Task: Create a due date automation trigger when advanced on, 2 working days before a card is due add fields without custom field "Resume" set to a date not in this week is due at 11:00 AM.
Action: Mouse moved to (934, 75)
Screenshot: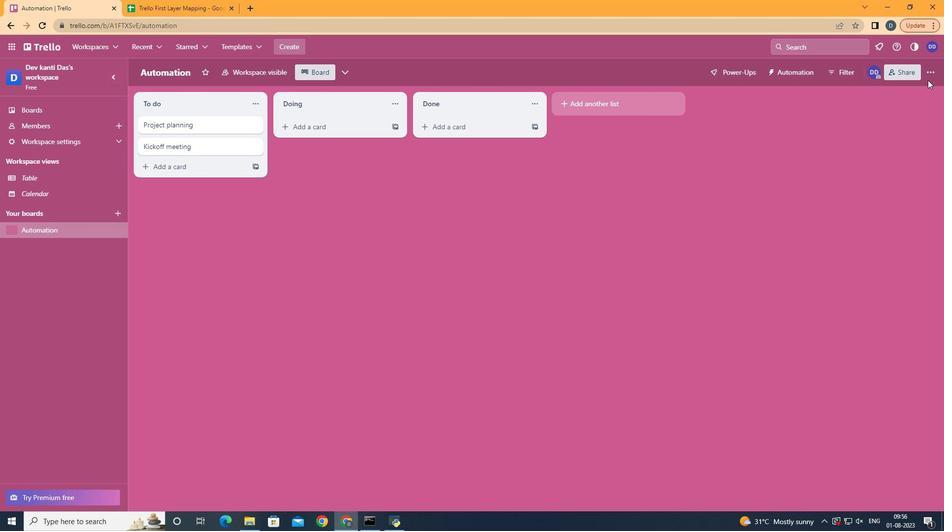 
Action: Mouse pressed left at (934, 75)
Screenshot: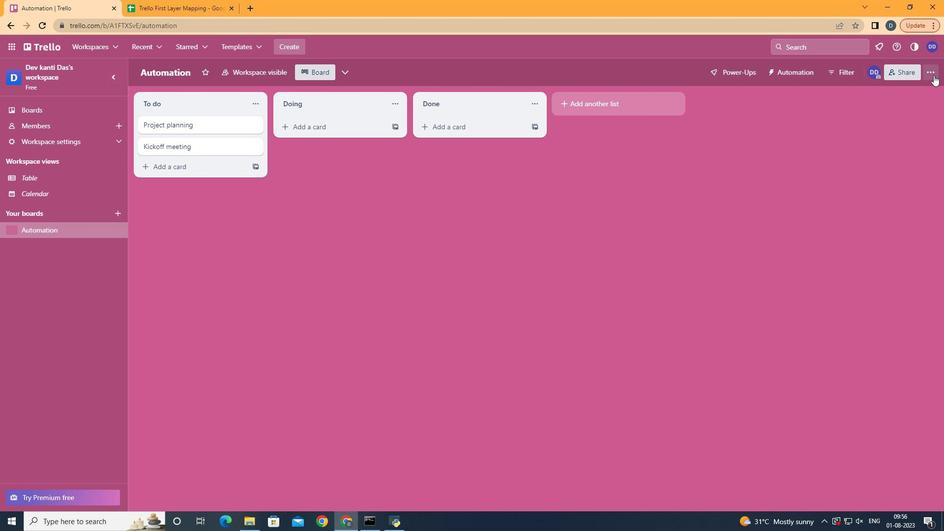 
Action: Mouse moved to (860, 208)
Screenshot: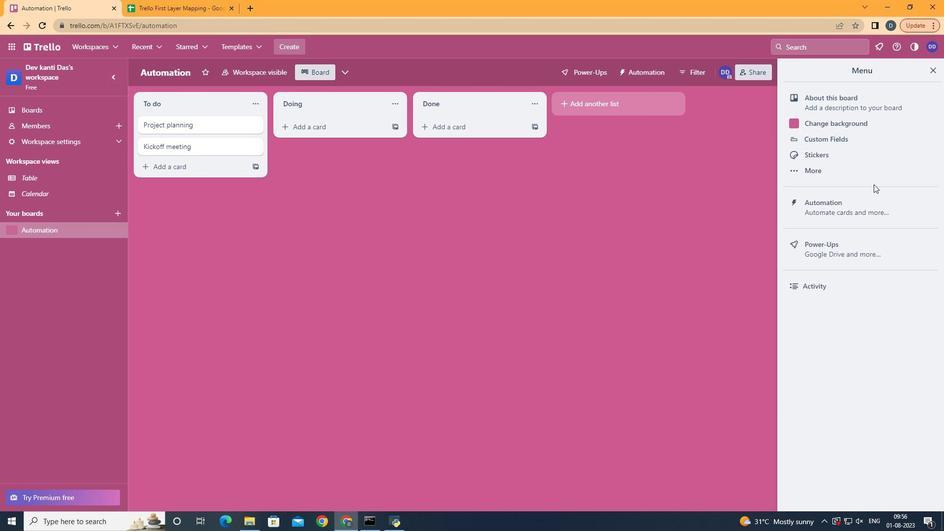 
Action: Mouse pressed left at (860, 208)
Screenshot: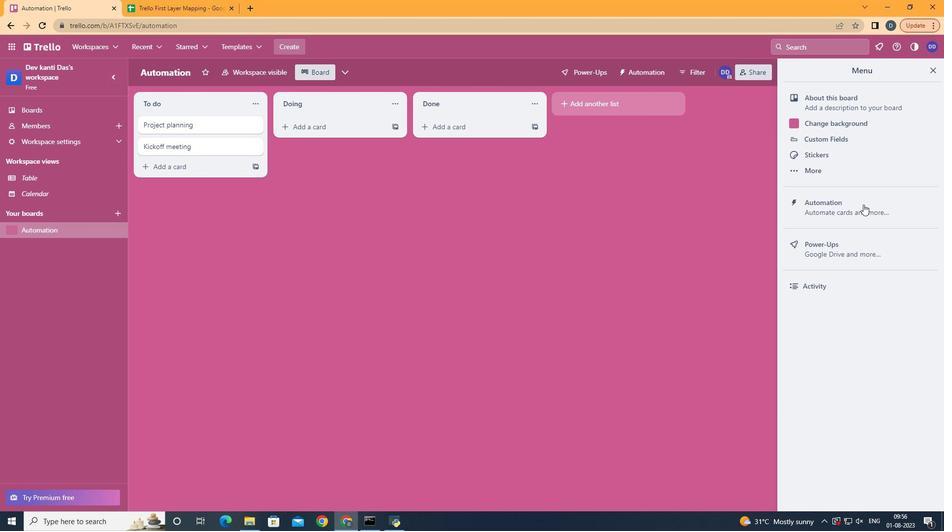 
Action: Mouse moved to (191, 199)
Screenshot: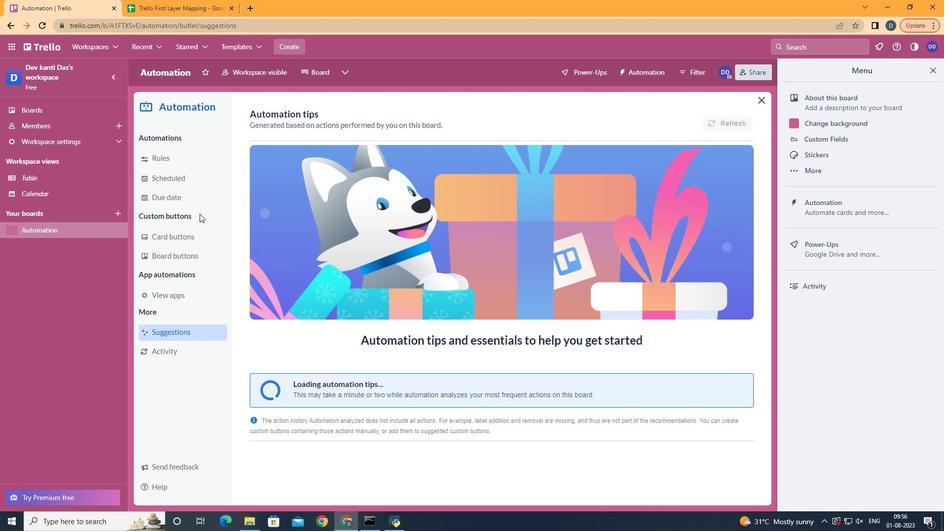 
Action: Mouse pressed left at (191, 199)
Screenshot: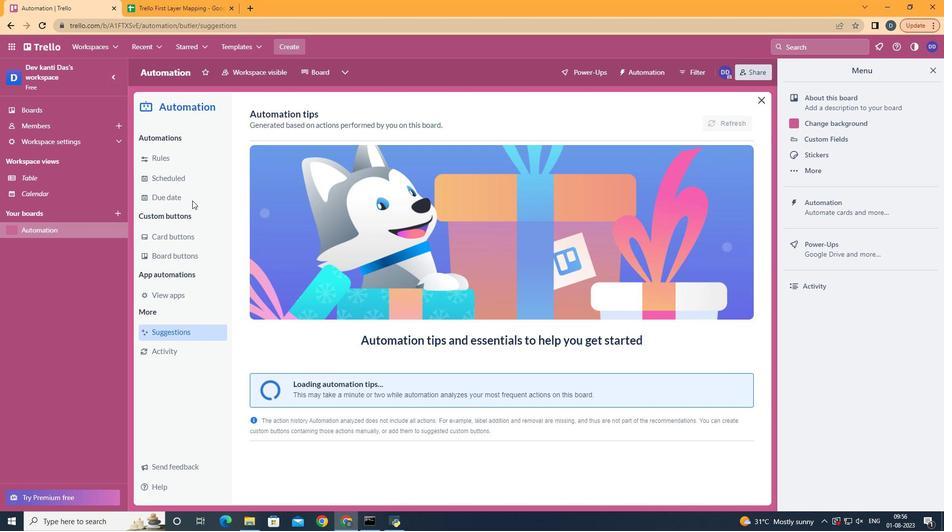 
Action: Mouse moved to (702, 121)
Screenshot: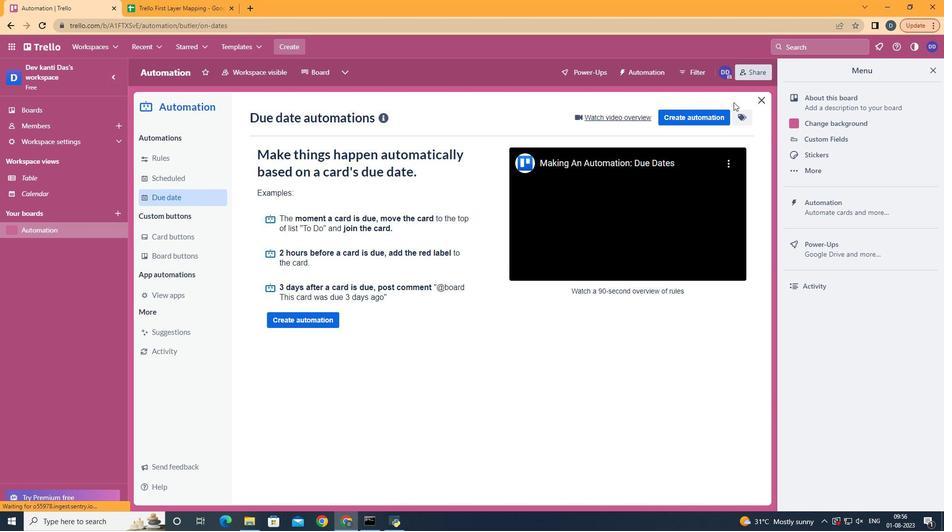 
Action: Mouse pressed left at (702, 121)
Screenshot: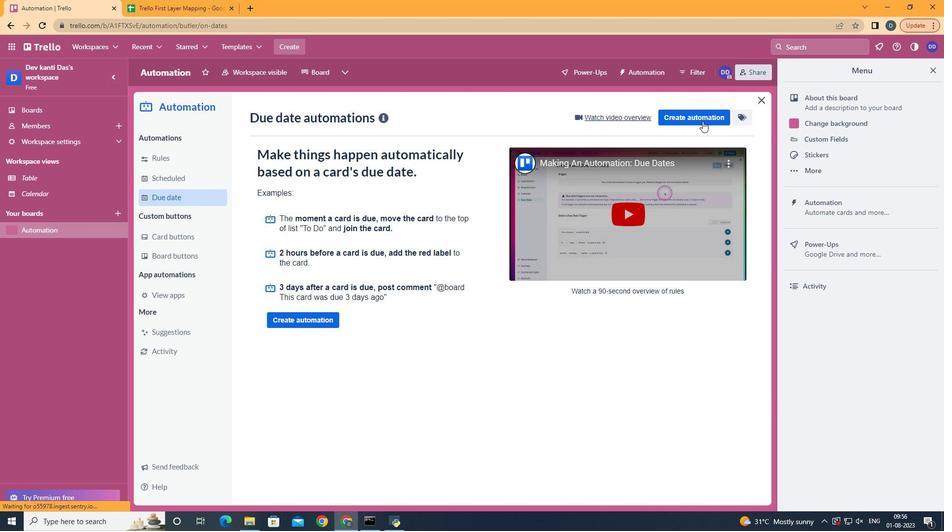 
Action: Mouse moved to (445, 209)
Screenshot: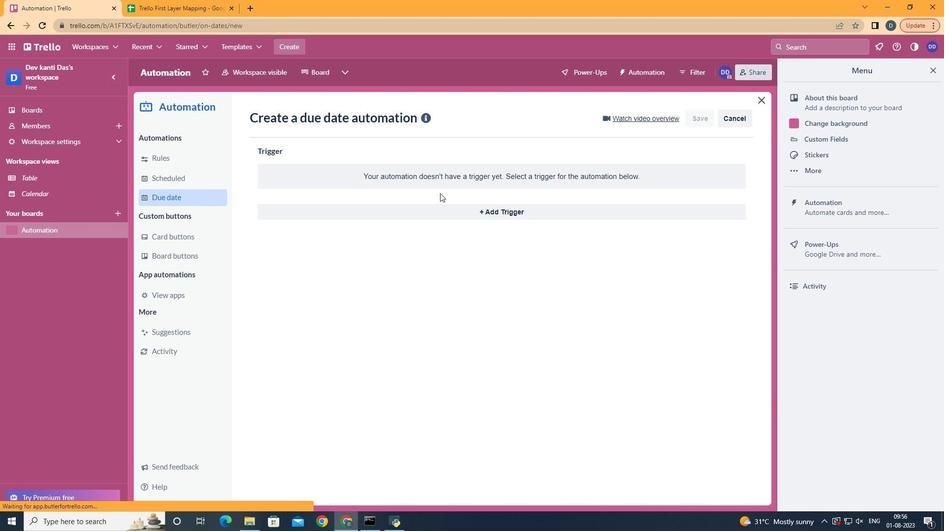 
Action: Mouse pressed left at (445, 209)
Screenshot: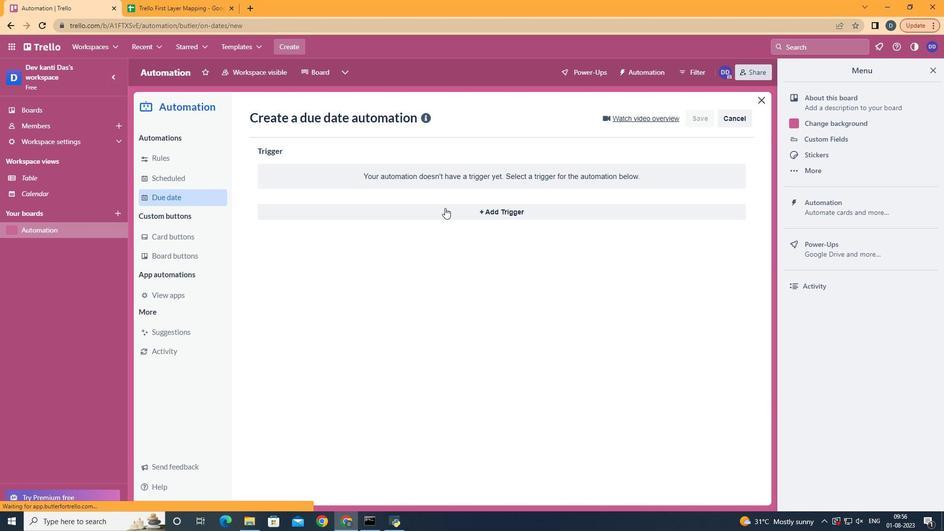 
Action: Mouse moved to (317, 406)
Screenshot: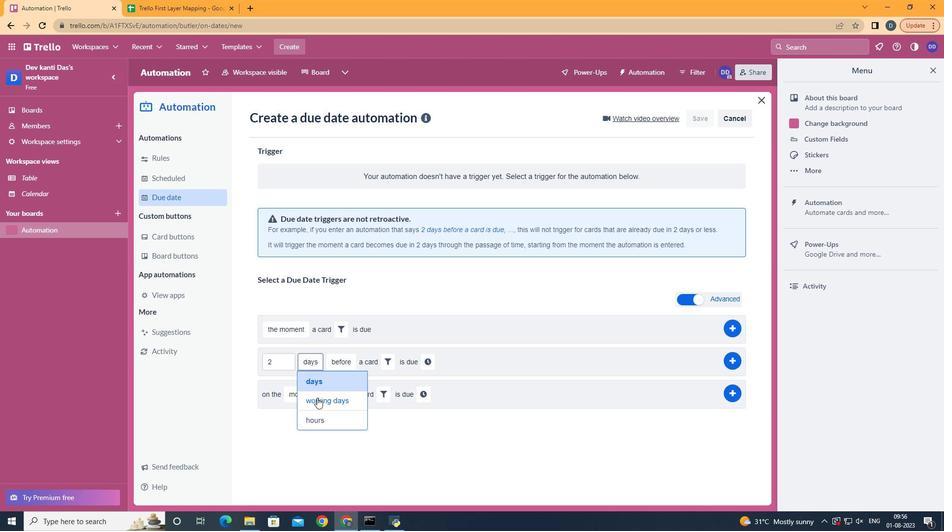 
Action: Mouse pressed left at (317, 406)
Screenshot: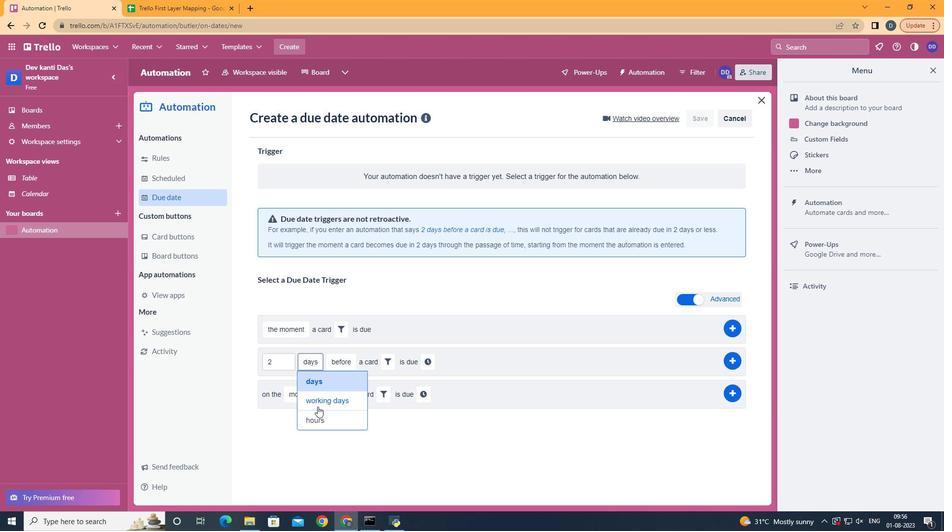 
Action: Mouse moved to (416, 363)
Screenshot: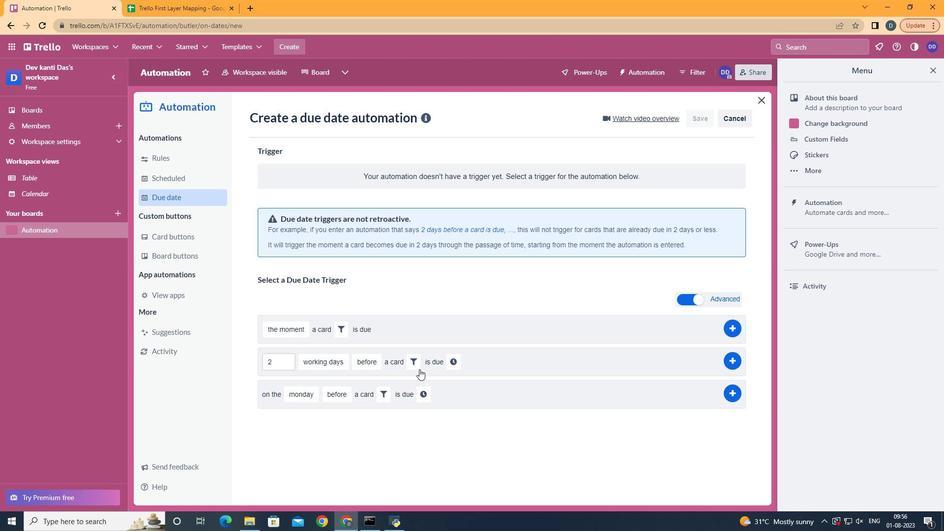 
Action: Mouse pressed left at (416, 363)
Screenshot: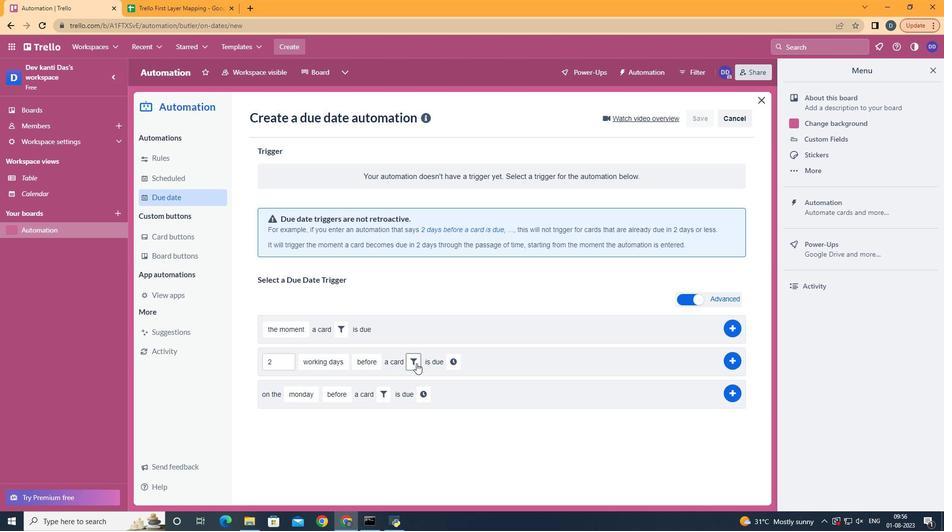 
Action: Mouse moved to (559, 393)
Screenshot: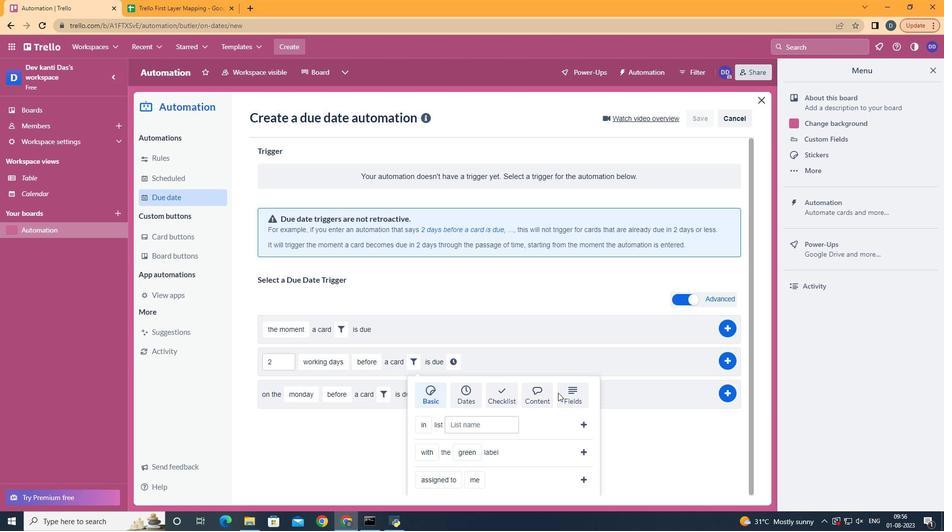 
Action: Mouse pressed left at (559, 393)
Screenshot: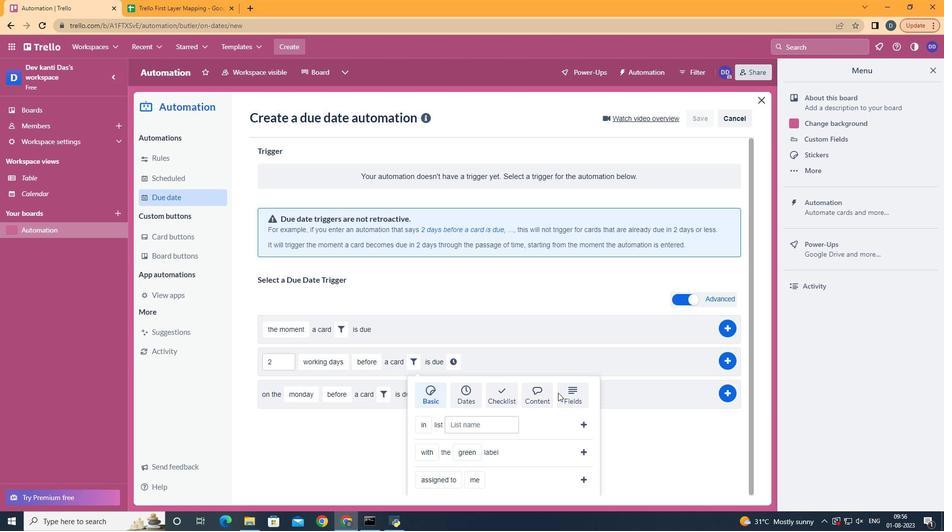 
Action: Mouse scrolled (559, 393) with delta (0, 0)
Screenshot: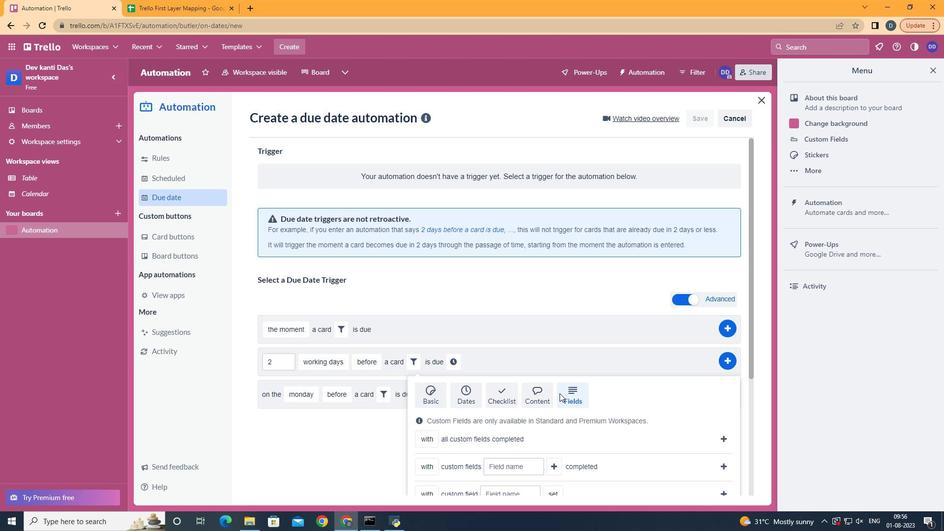 
Action: Mouse scrolled (559, 393) with delta (0, 0)
Screenshot: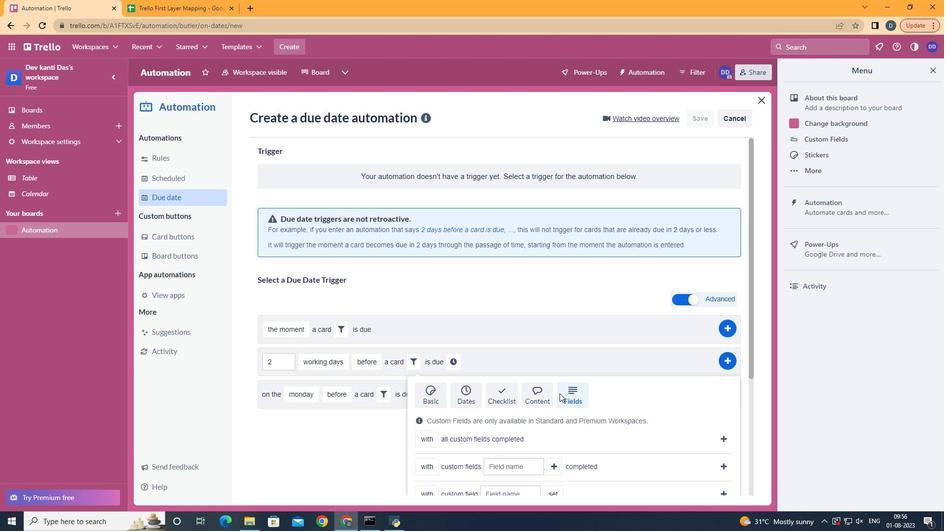 
Action: Mouse scrolled (559, 393) with delta (0, 0)
Screenshot: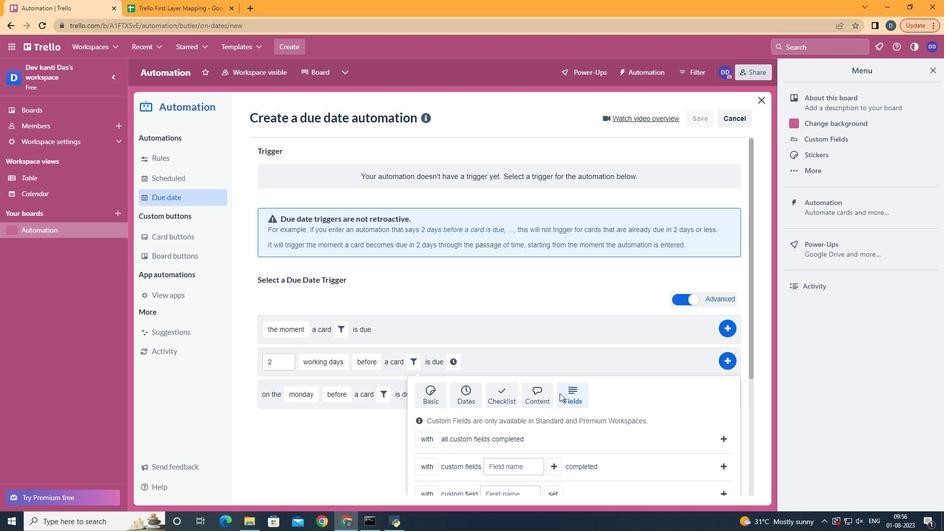 
Action: Mouse scrolled (559, 393) with delta (0, 0)
Screenshot: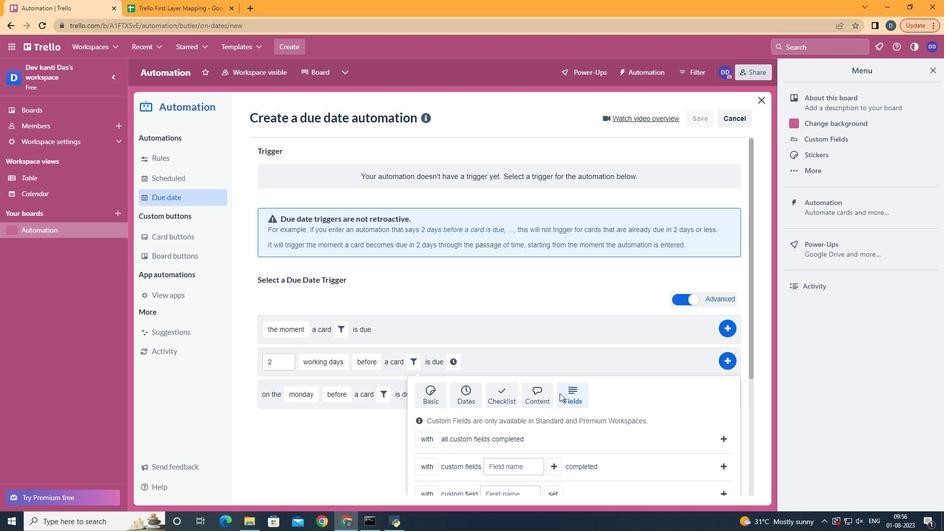 
Action: Mouse scrolled (559, 393) with delta (0, 0)
Screenshot: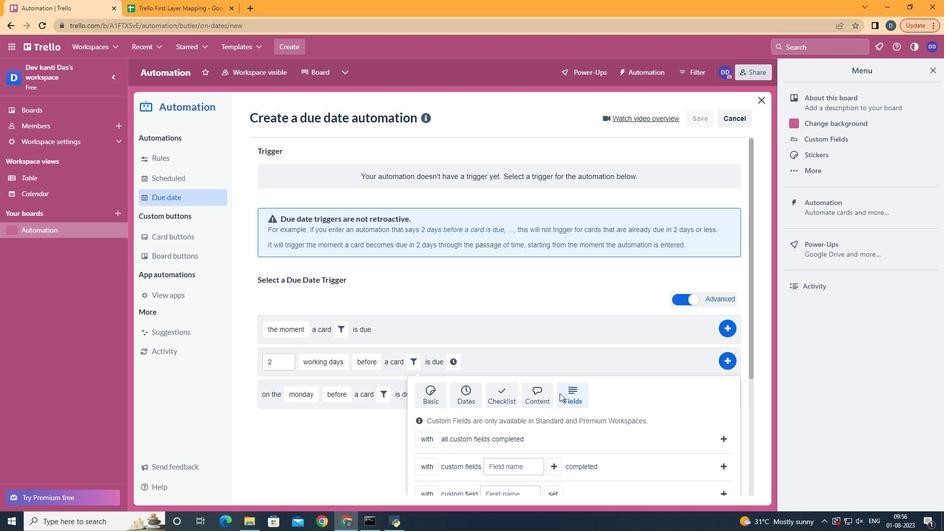 
Action: Mouse scrolled (559, 393) with delta (0, 0)
Screenshot: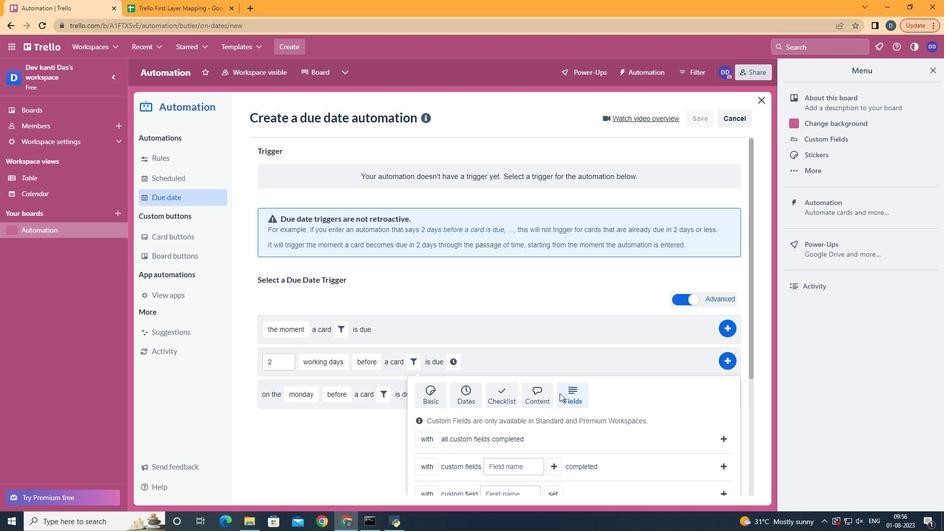 
Action: Mouse moved to (430, 465)
Screenshot: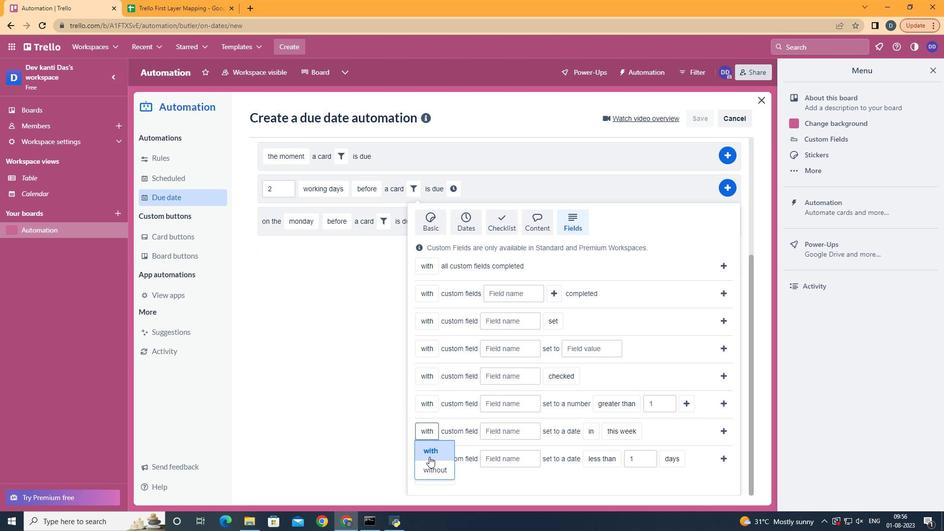 
Action: Mouse pressed left at (430, 465)
Screenshot: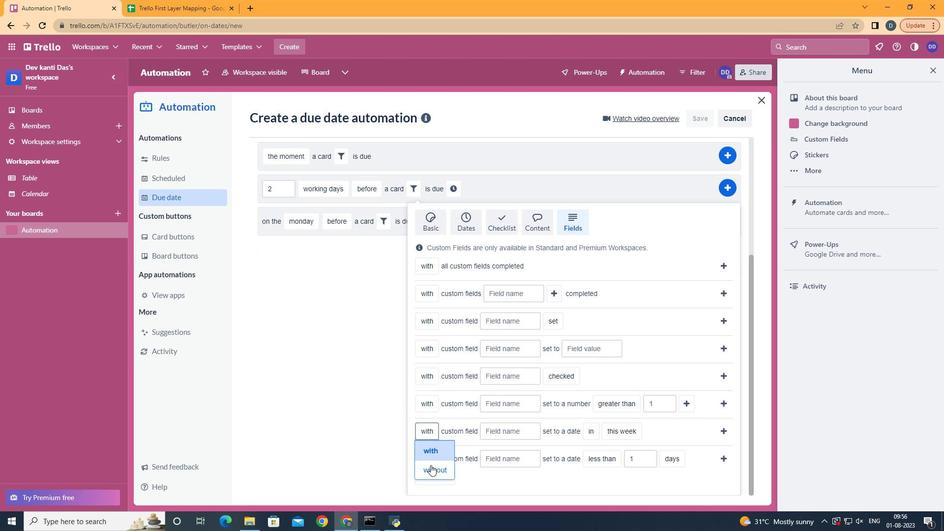 
Action: Mouse moved to (516, 431)
Screenshot: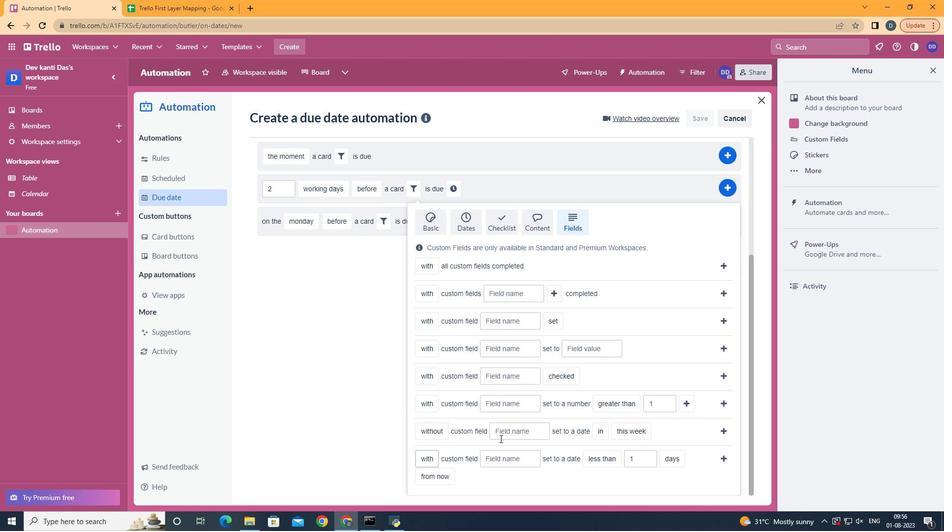 
Action: Mouse pressed left at (516, 431)
Screenshot: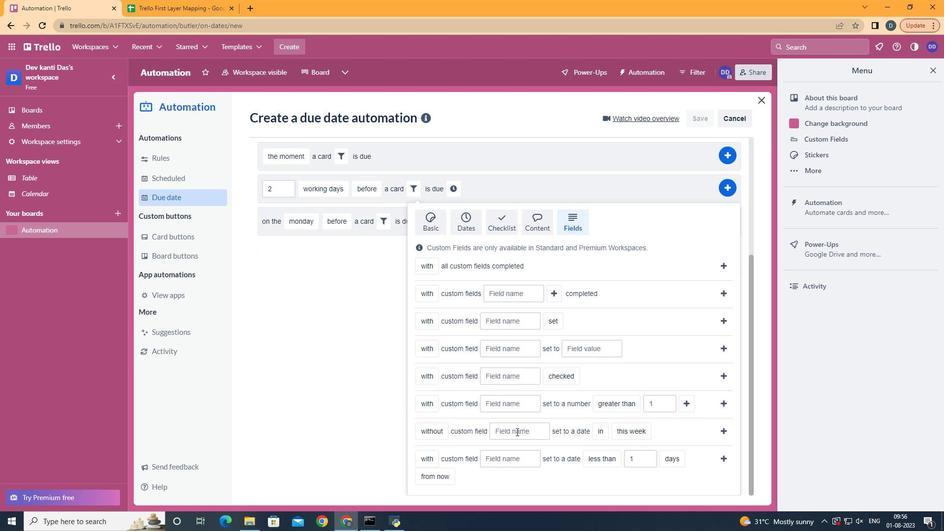 
Action: Key pressed <Key.shift>Resume
Screenshot: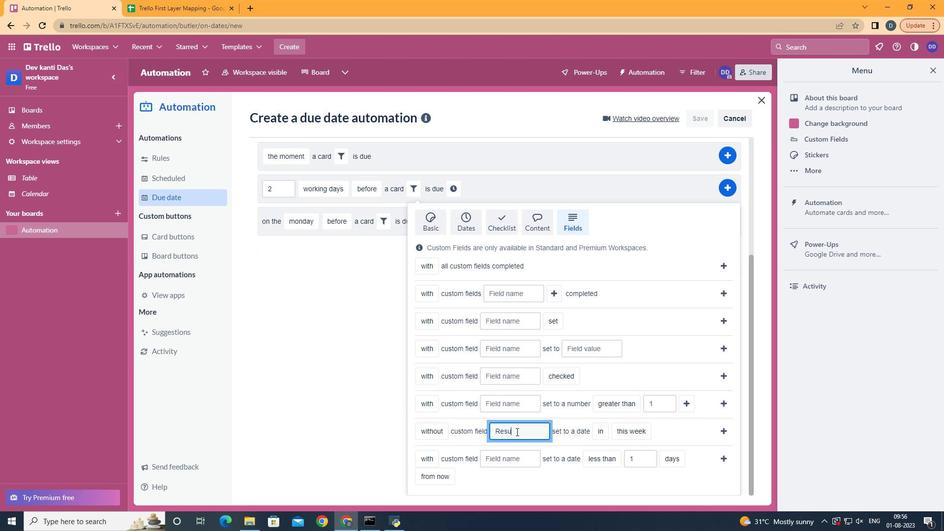 
Action: Mouse moved to (599, 470)
Screenshot: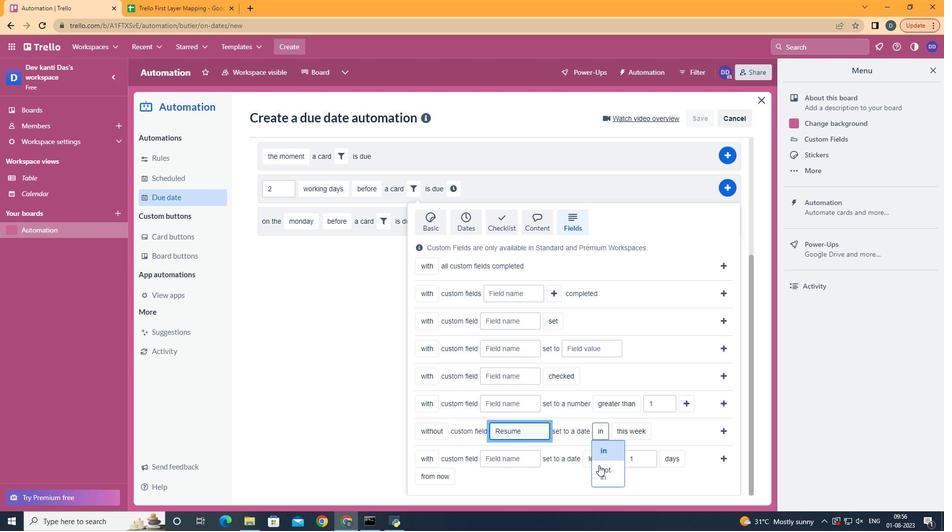 
Action: Mouse pressed left at (599, 470)
Screenshot: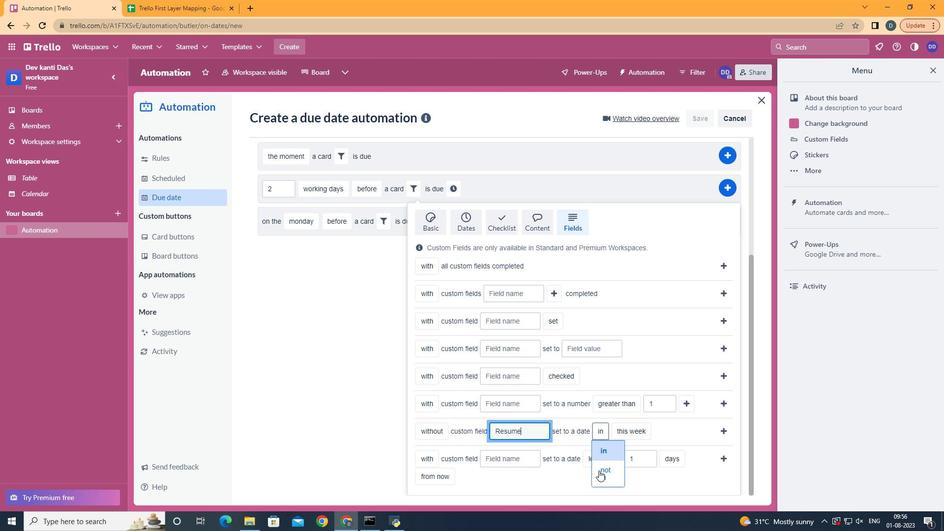 
Action: Mouse moved to (648, 450)
Screenshot: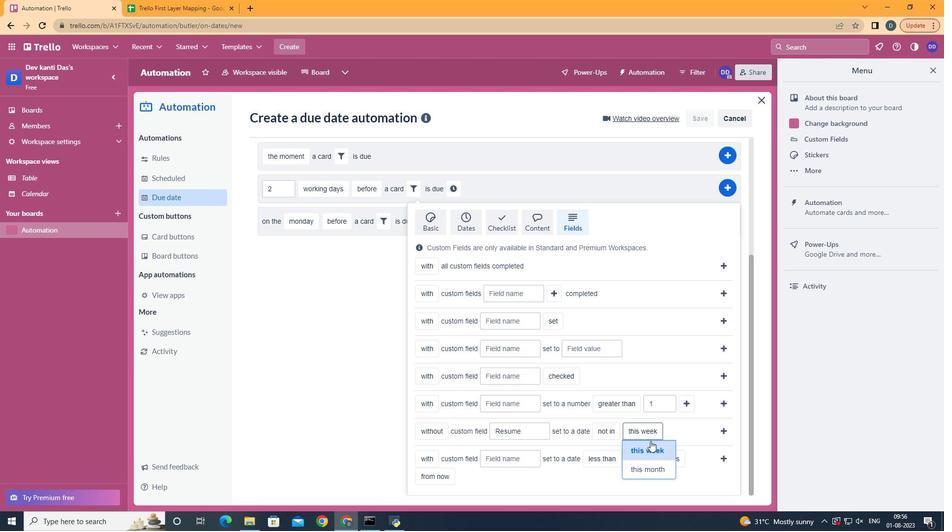 
Action: Mouse pressed left at (648, 450)
Screenshot: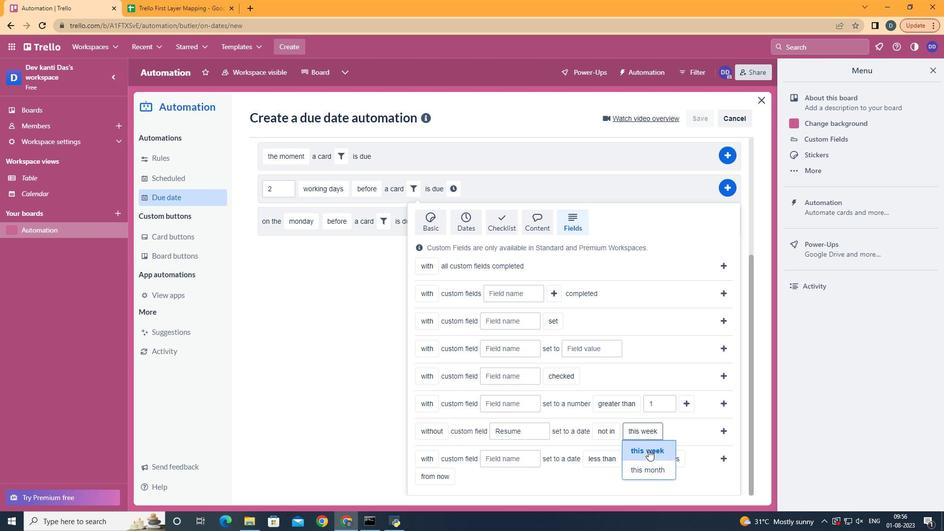 
Action: Mouse moved to (721, 429)
Screenshot: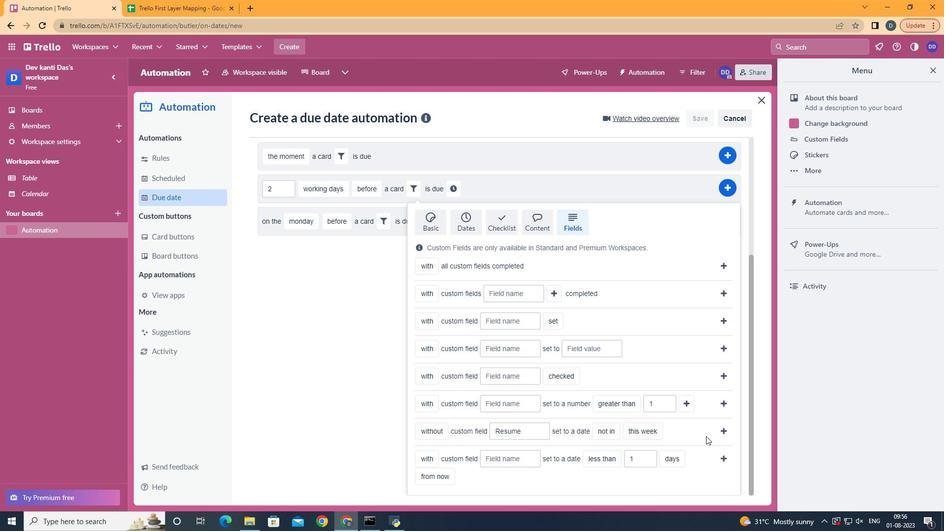 
Action: Mouse pressed left at (721, 429)
Screenshot: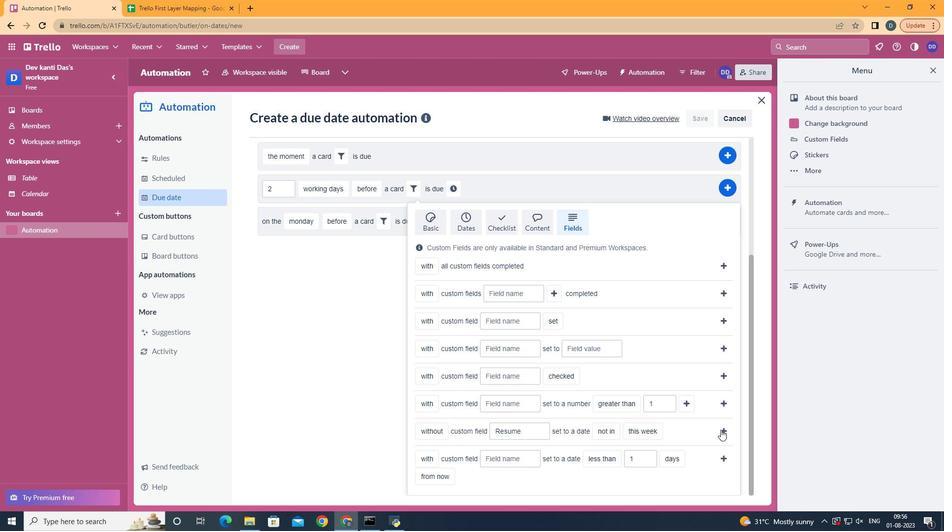 
Action: Mouse moved to (662, 363)
Screenshot: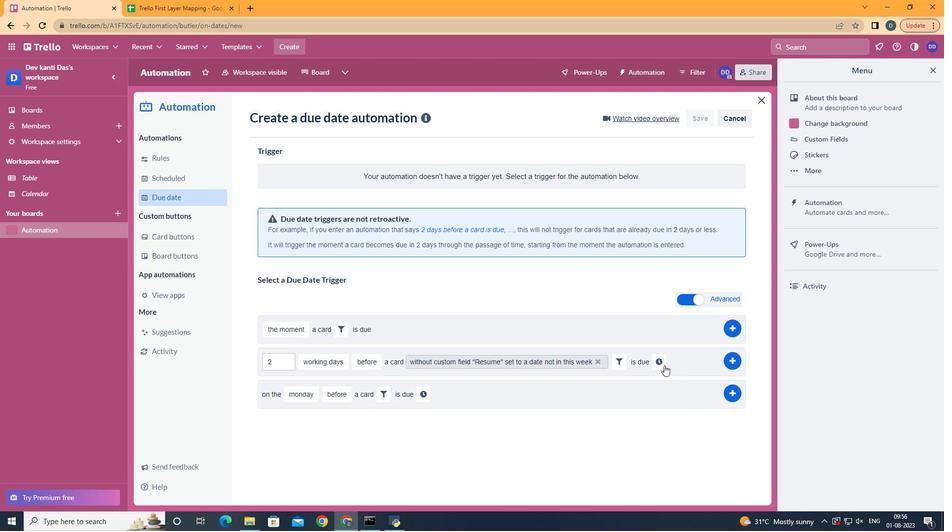 
Action: Mouse pressed left at (662, 363)
Screenshot: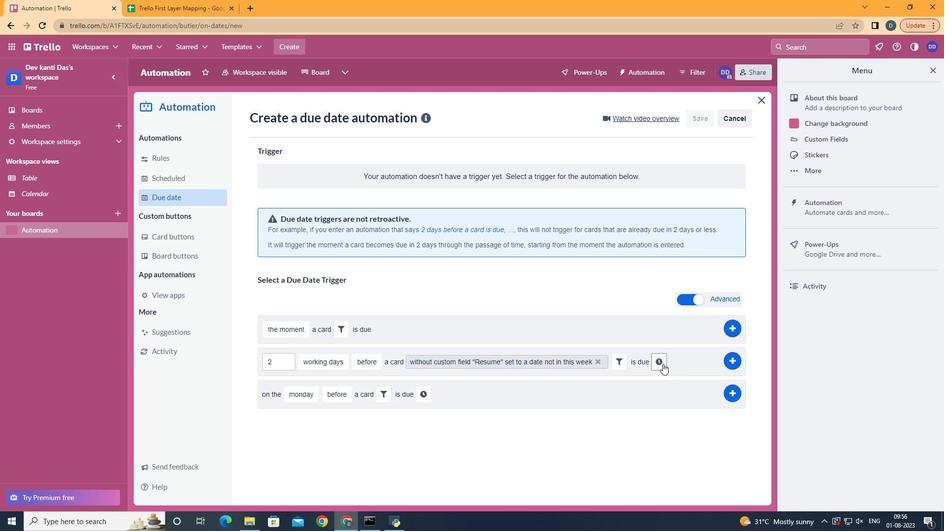 
Action: Mouse moved to (298, 383)
Screenshot: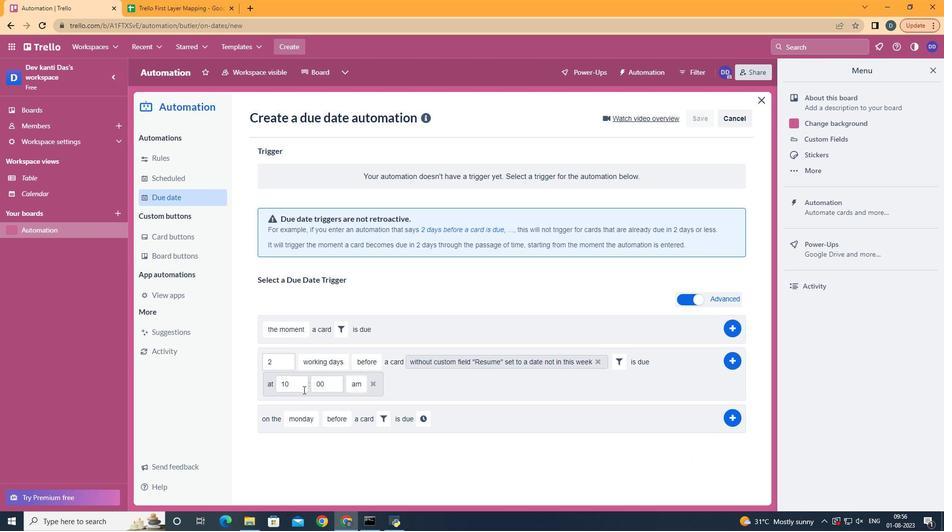 
Action: Mouse pressed left at (298, 383)
Screenshot: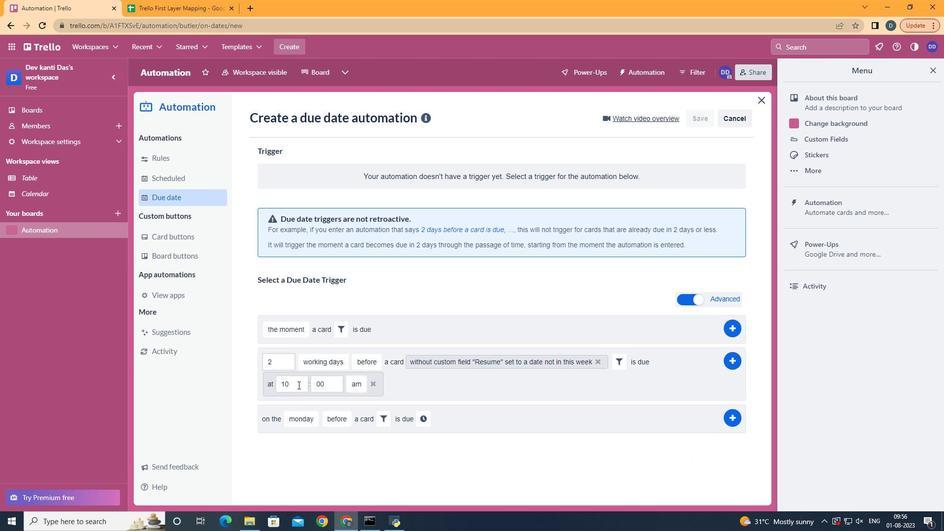 
Action: Key pressed <Key.backspace>1
Screenshot: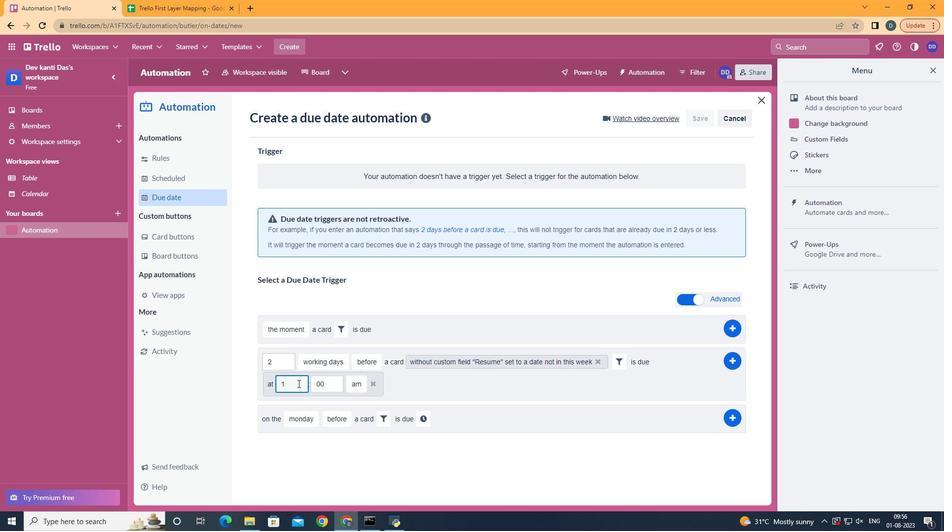
Action: Mouse moved to (732, 355)
Screenshot: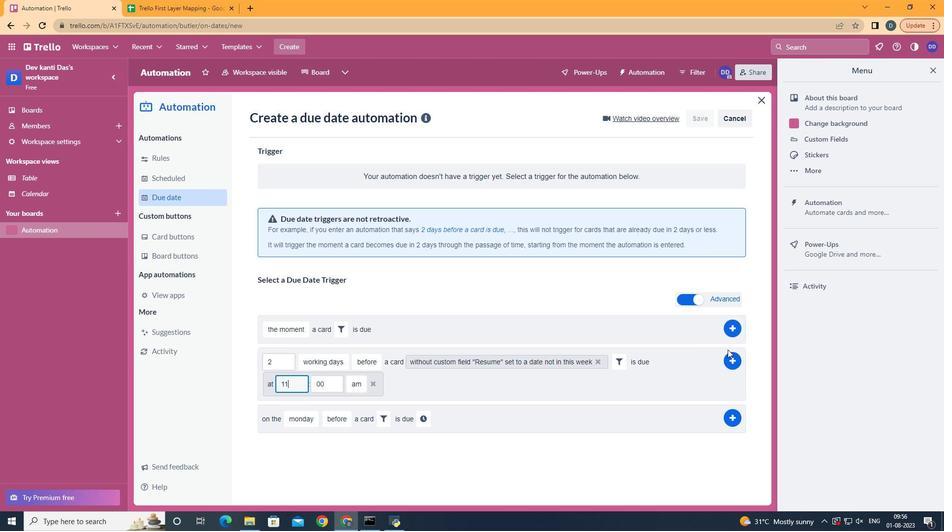 
Action: Mouse pressed left at (732, 355)
Screenshot: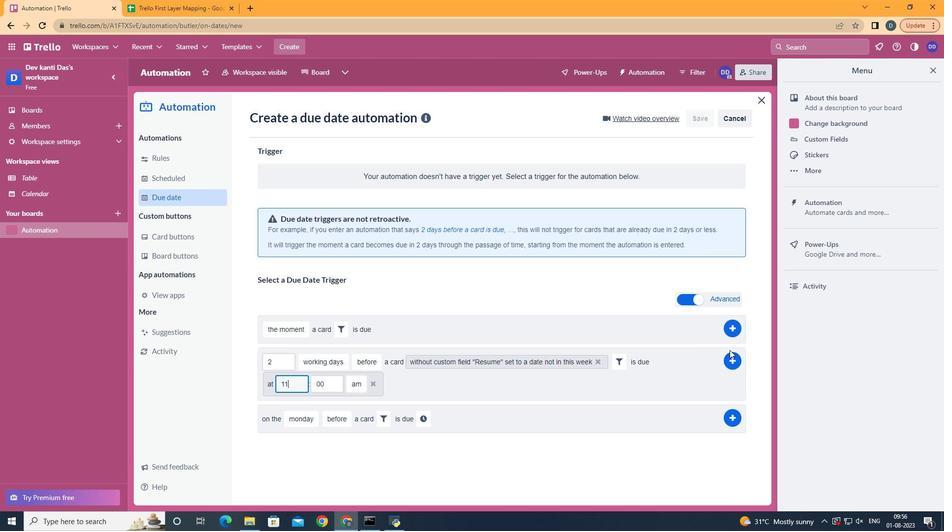 
Action: Mouse moved to (553, 215)
Screenshot: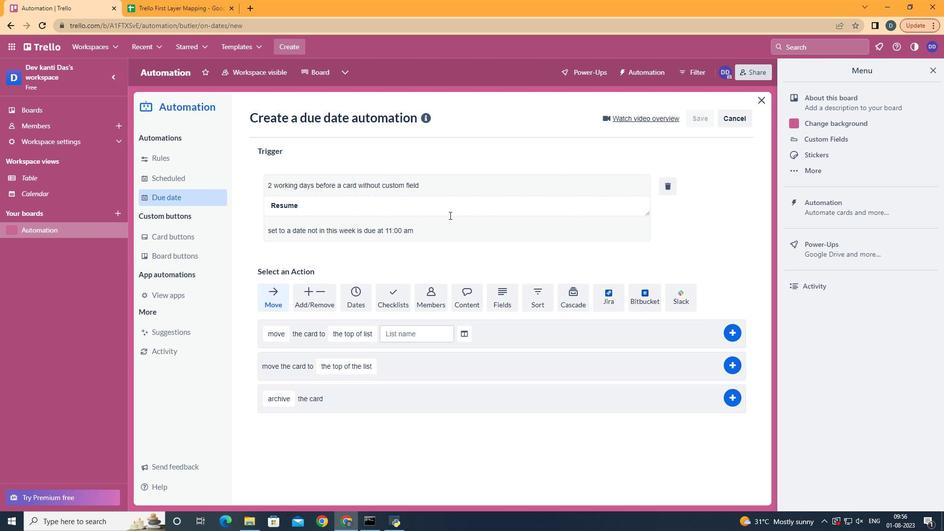 
